 Task: Set the delay calculation mode for the subtitle delay to "Relative to source delay".
Action: Mouse moved to (131, 14)
Screenshot: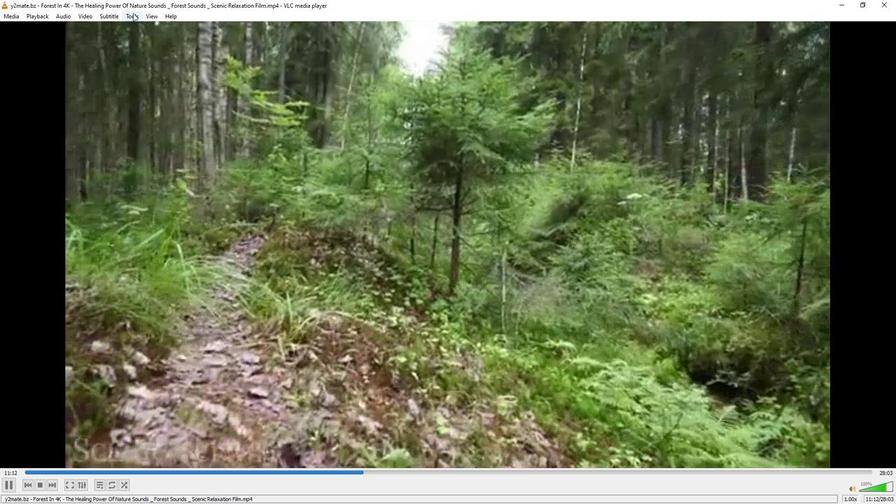 
Action: Mouse pressed left at (131, 14)
Screenshot: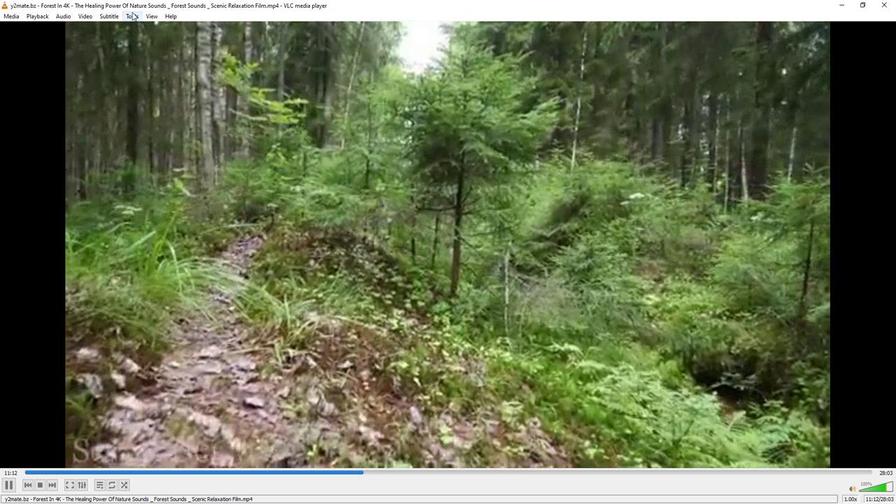 
Action: Mouse moved to (157, 126)
Screenshot: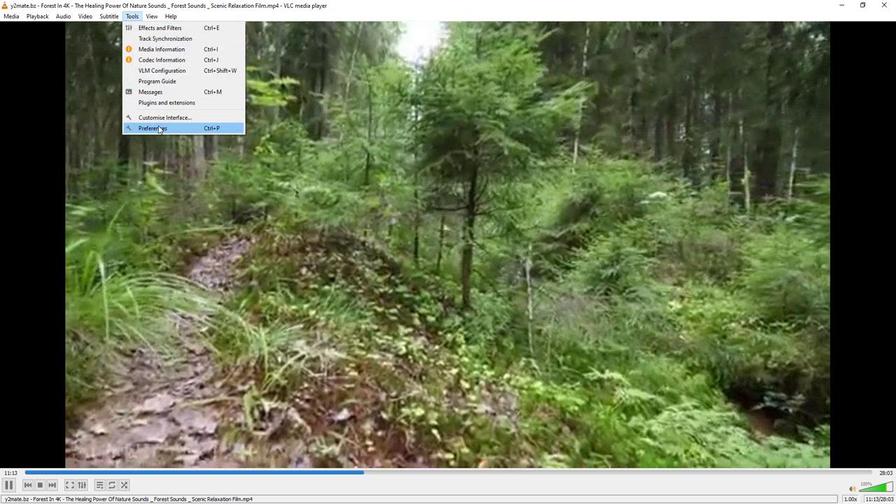 
Action: Mouse pressed left at (157, 126)
Screenshot: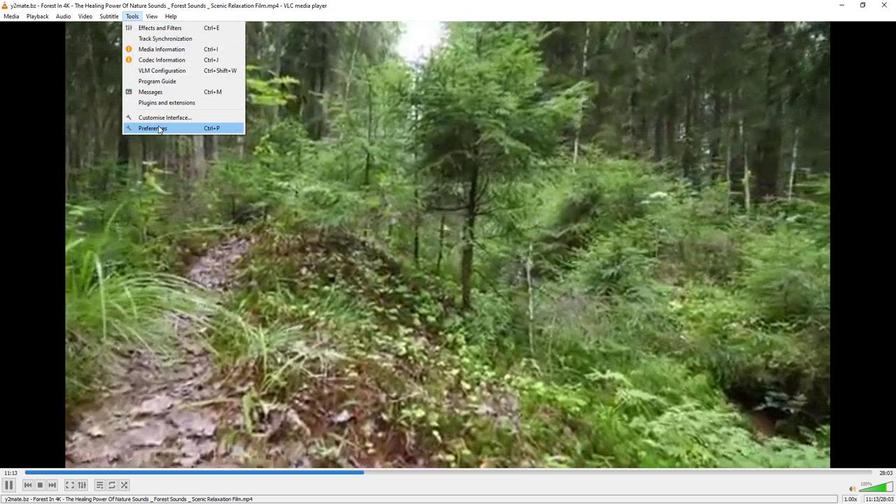 
Action: Mouse moved to (294, 409)
Screenshot: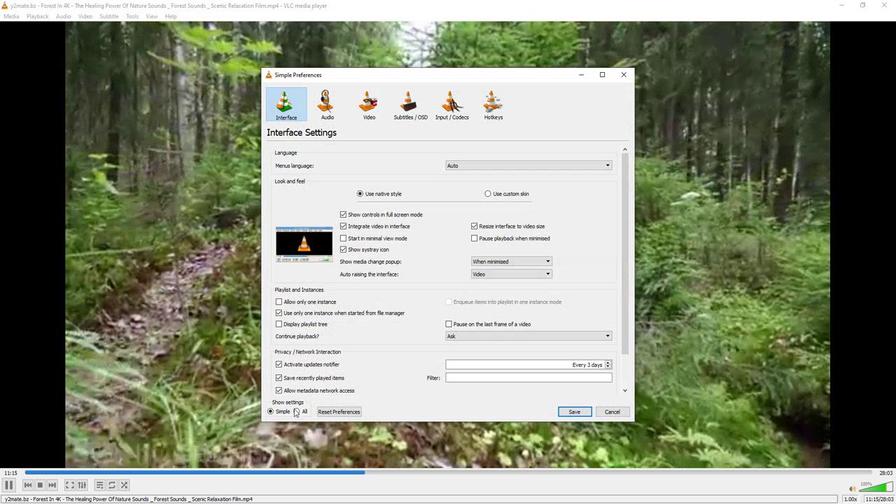 
Action: Mouse pressed left at (294, 409)
Screenshot: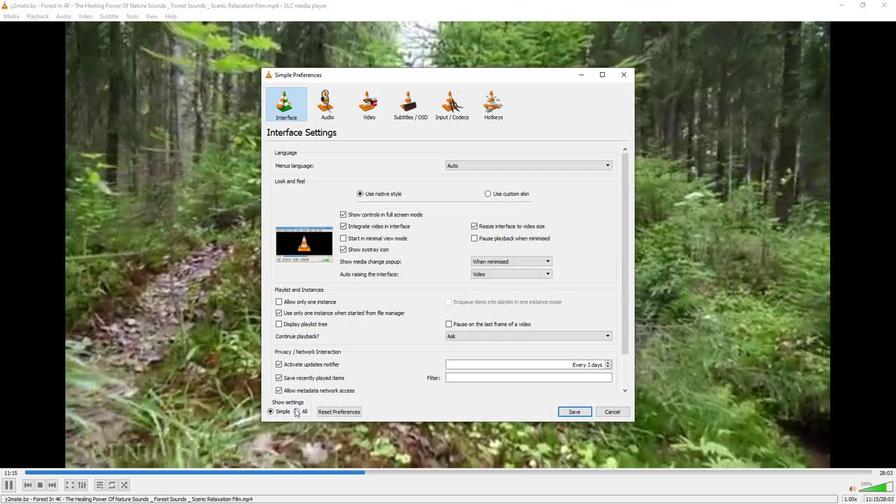 
Action: Mouse moved to (299, 337)
Screenshot: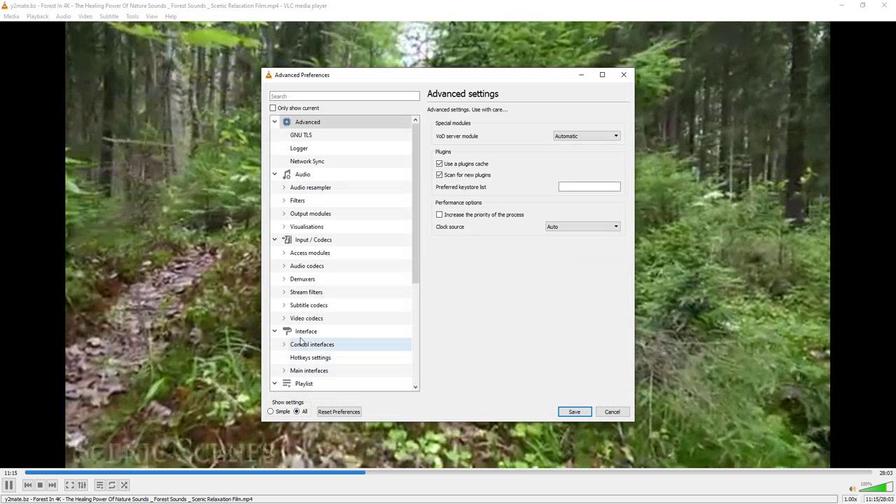 
Action: Mouse scrolled (299, 336) with delta (0, 0)
Screenshot: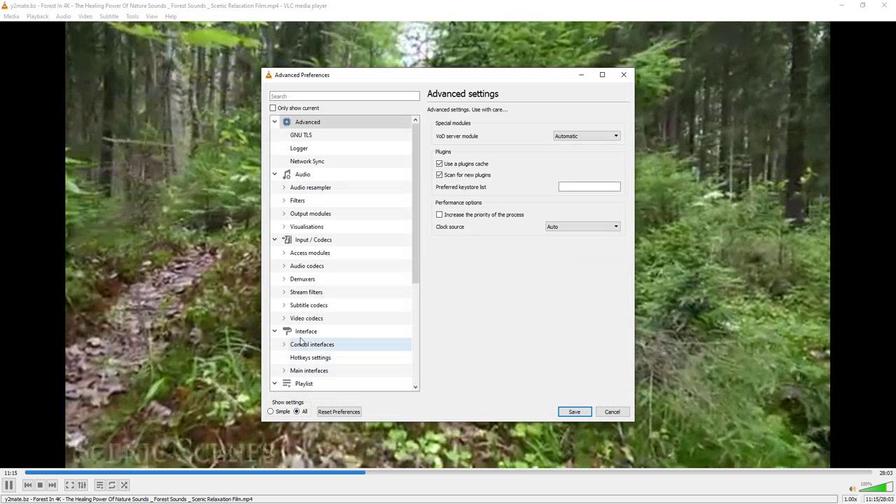 
Action: Mouse moved to (297, 334)
Screenshot: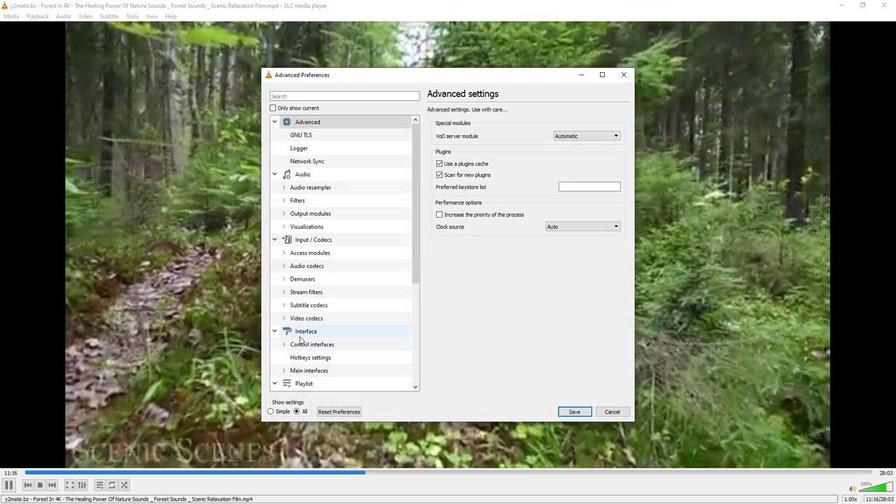 
Action: Mouse scrolled (297, 334) with delta (0, 0)
Screenshot: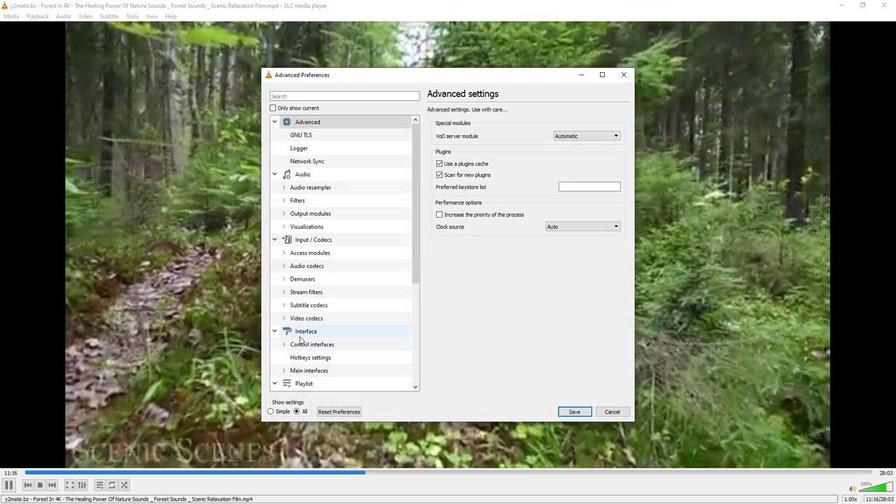 
Action: Mouse moved to (295, 330)
Screenshot: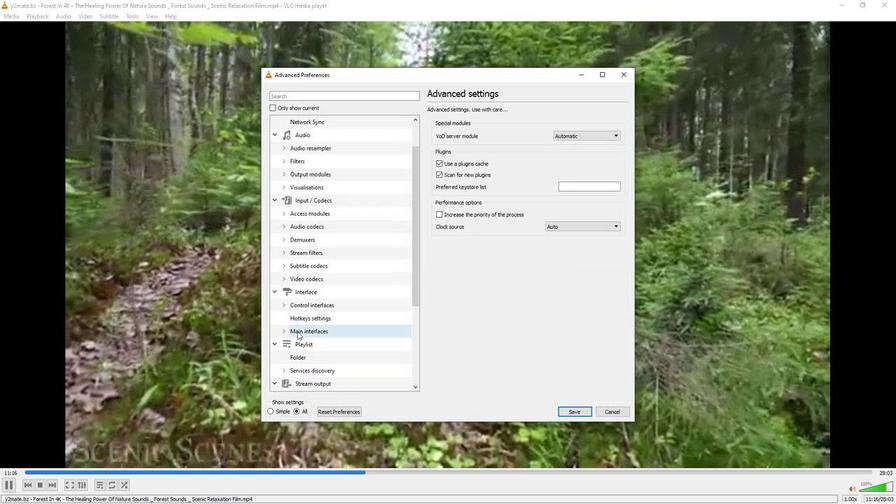 
Action: Mouse scrolled (295, 330) with delta (0, 0)
Screenshot: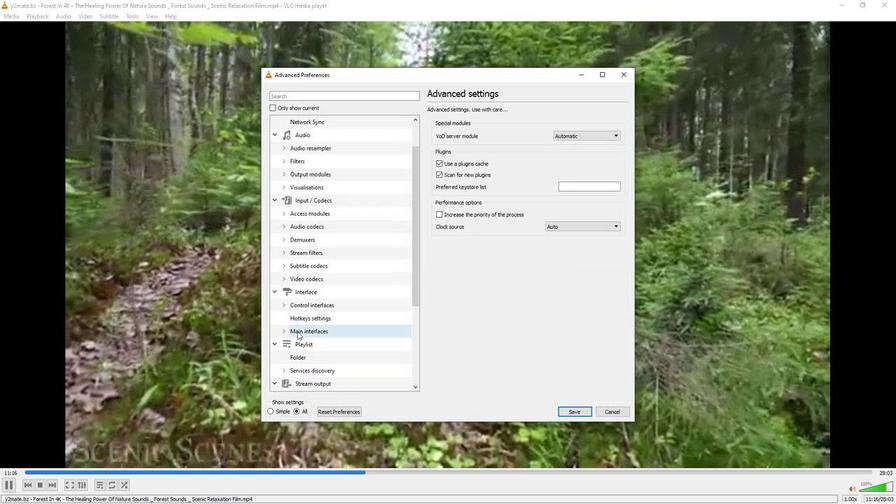 
Action: Mouse moved to (293, 327)
Screenshot: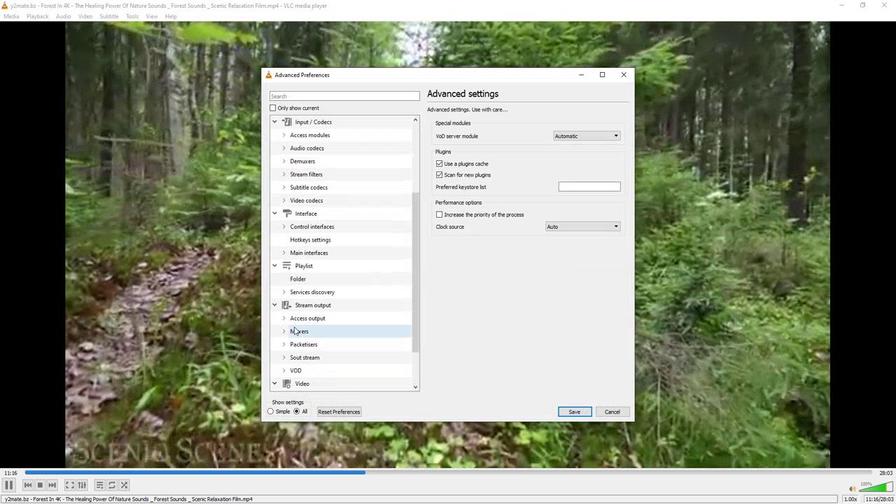 
Action: Mouse scrolled (293, 327) with delta (0, 0)
Screenshot: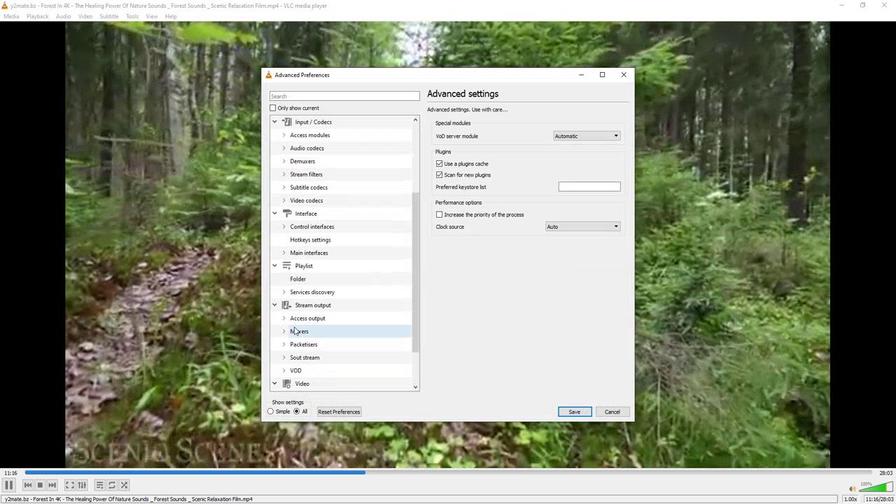 
Action: Mouse moved to (292, 325)
Screenshot: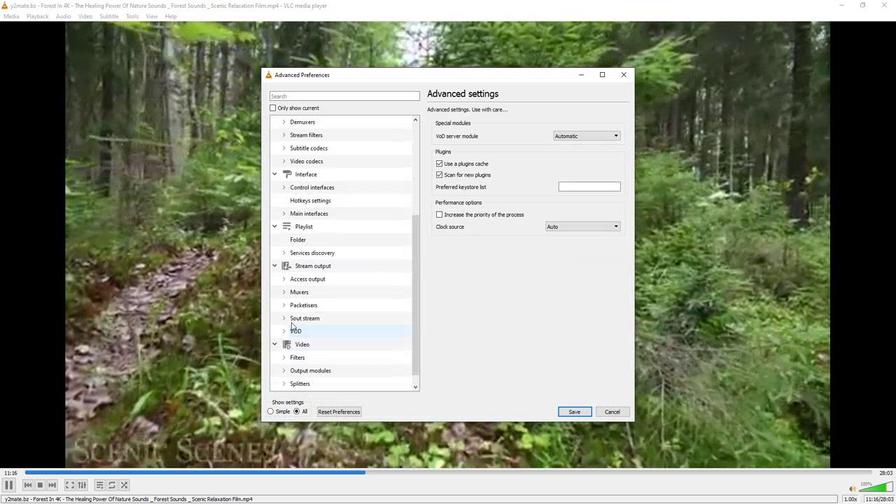 
Action: Mouse scrolled (292, 324) with delta (0, 0)
Screenshot: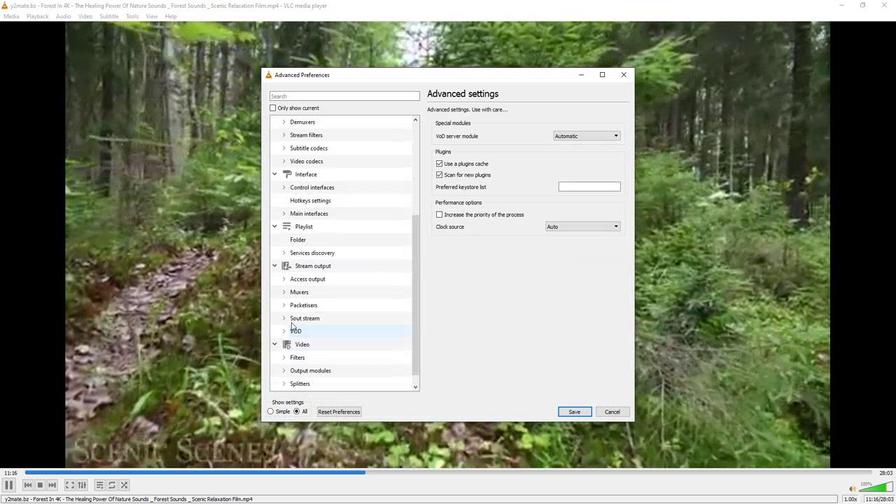 
Action: Mouse moved to (289, 322)
Screenshot: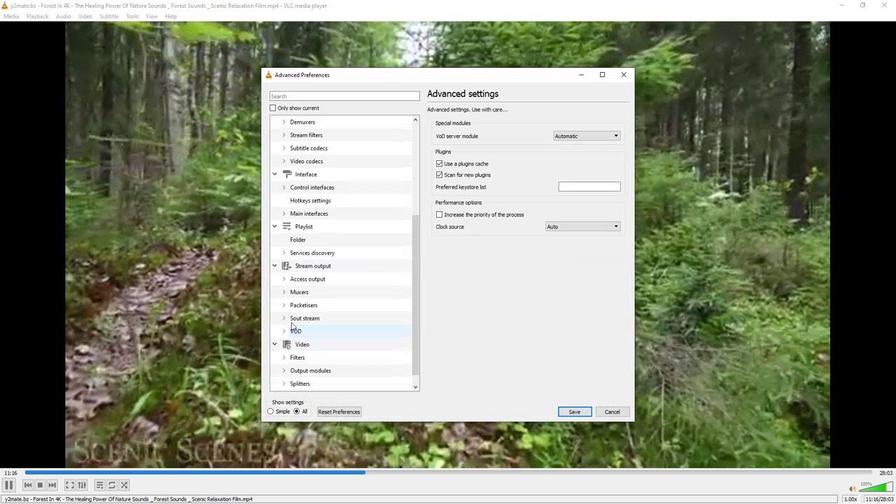 
Action: Mouse scrolled (289, 321) with delta (0, 0)
Screenshot: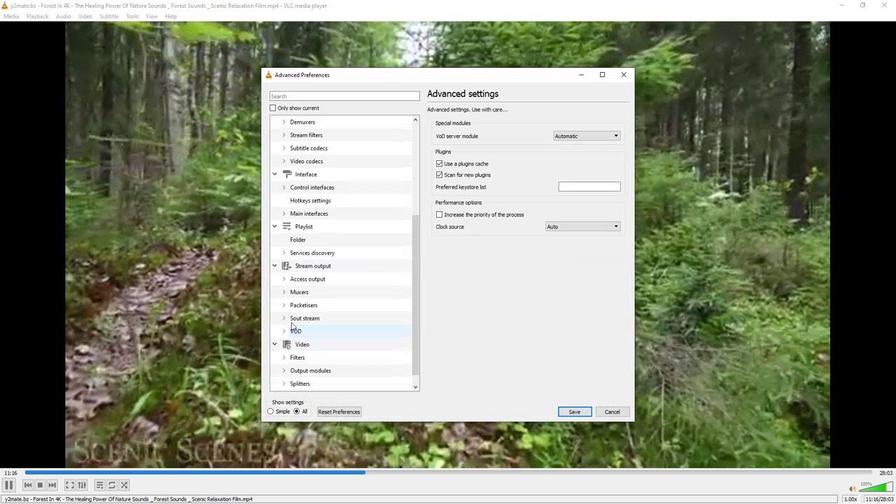 
Action: Mouse moved to (288, 320)
Screenshot: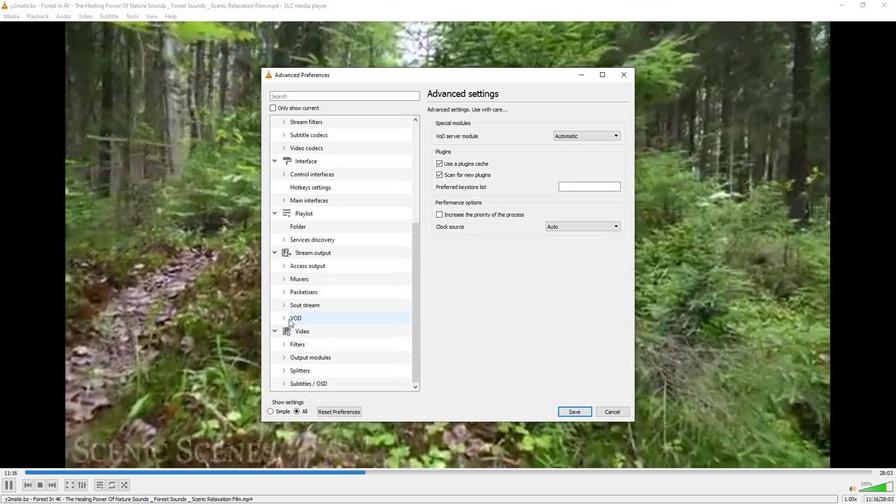 
Action: Mouse scrolled (288, 319) with delta (0, 0)
Screenshot: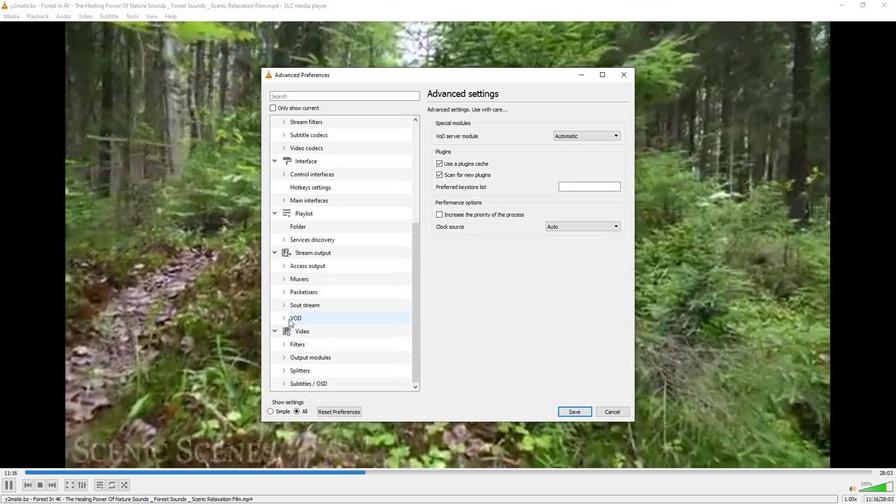 
Action: Mouse moved to (287, 317)
Screenshot: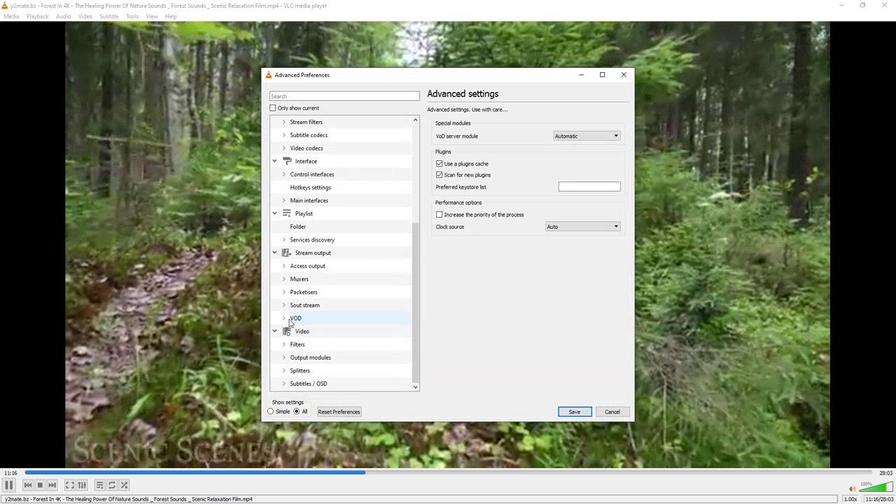 
Action: Mouse scrolled (287, 317) with delta (0, 0)
Screenshot: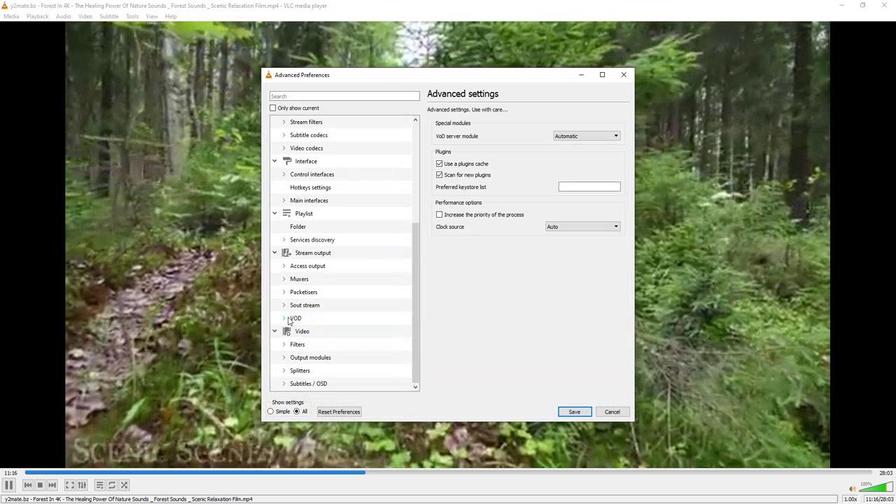 
Action: Mouse moved to (285, 385)
Screenshot: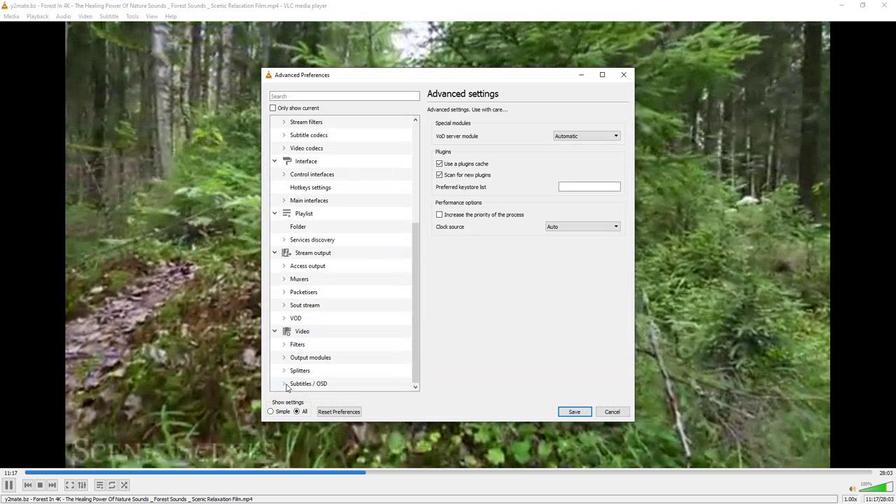 
Action: Mouse pressed left at (285, 385)
Screenshot: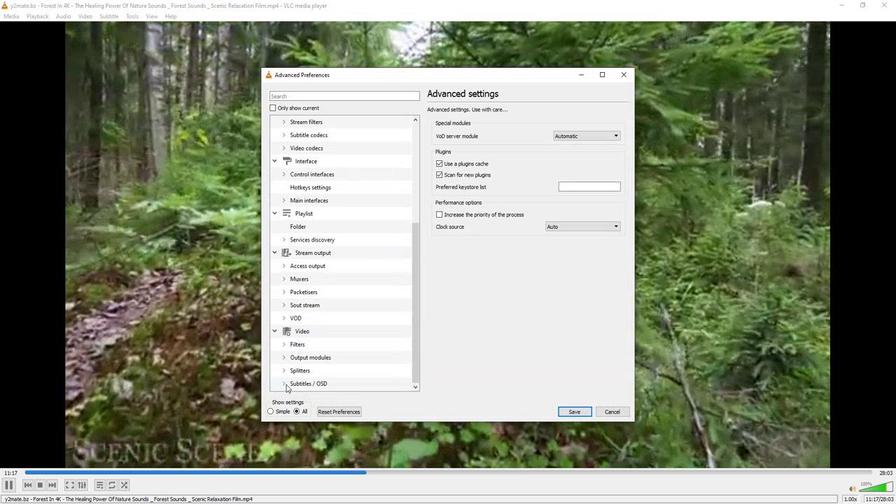 
Action: Mouse moved to (294, 350)
Screenshot: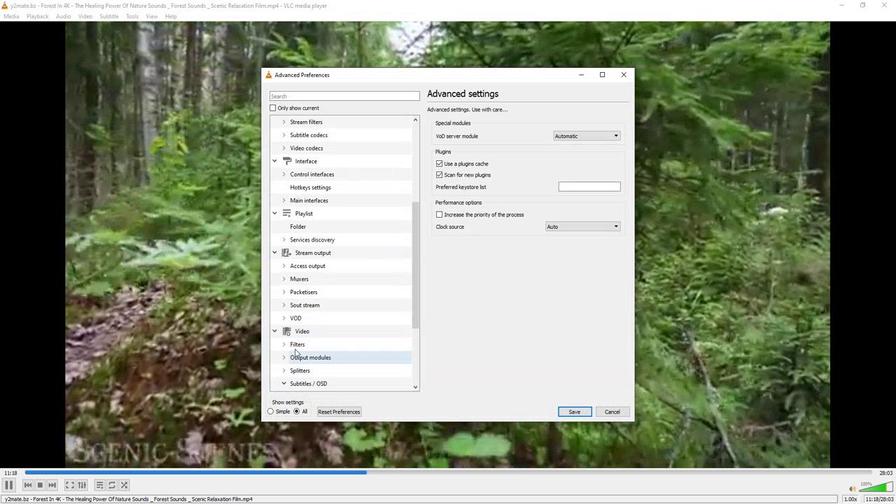 
Action: Mouse scrolled (294, 349) with delta (0, 0)
Screenshot: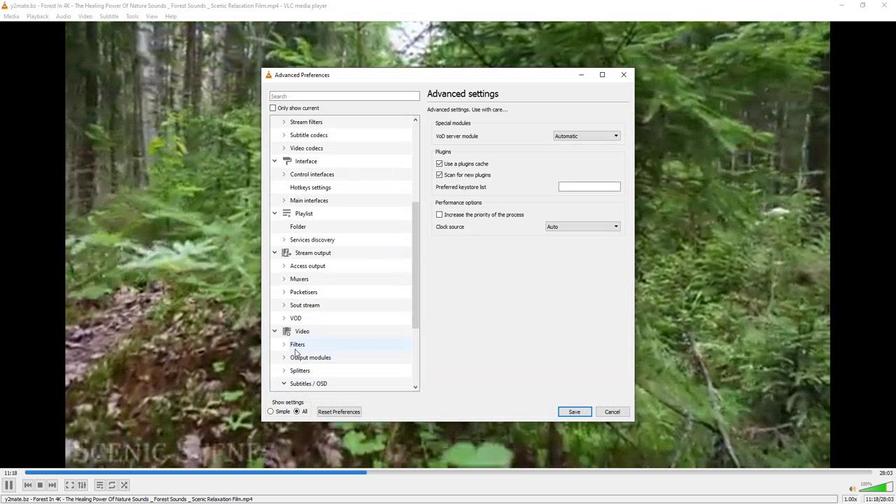 
Action: Mouse moved to (293, 349)
Screenshot: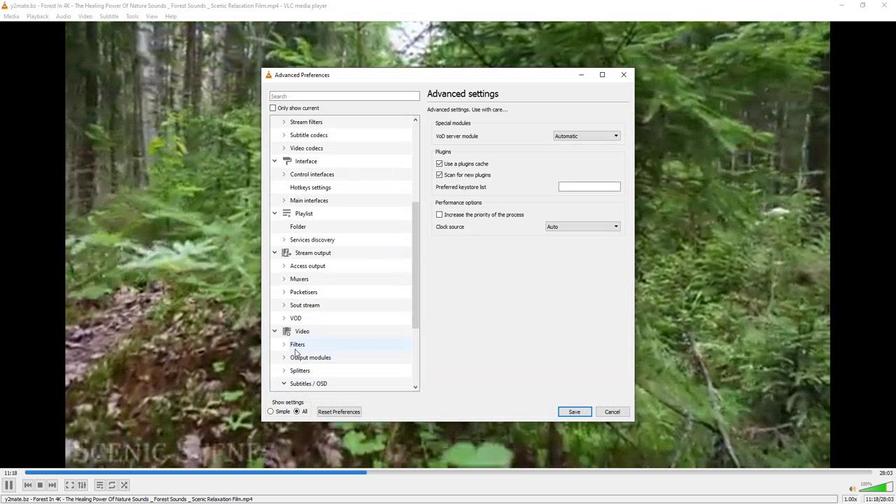
Action: Mouse scrolled (293, 348) with delta (0, 0)
Screenshot: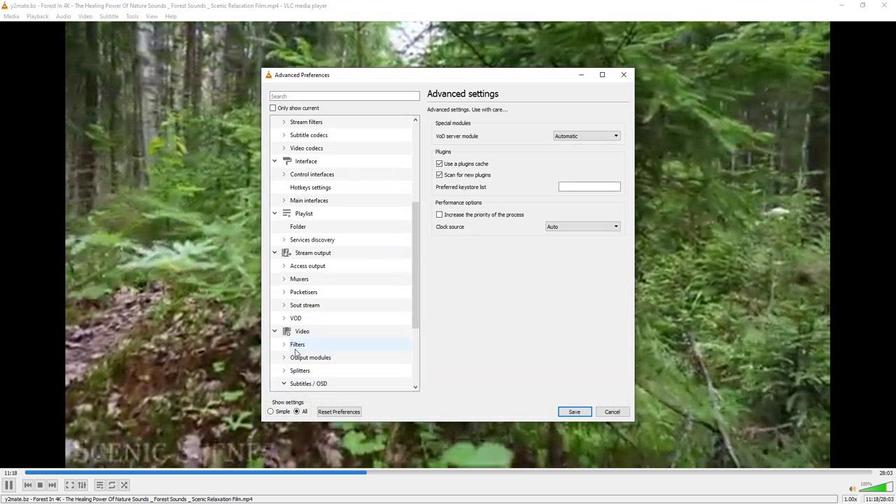 
Action: Mouse moved to (293, 348)
Screenshot: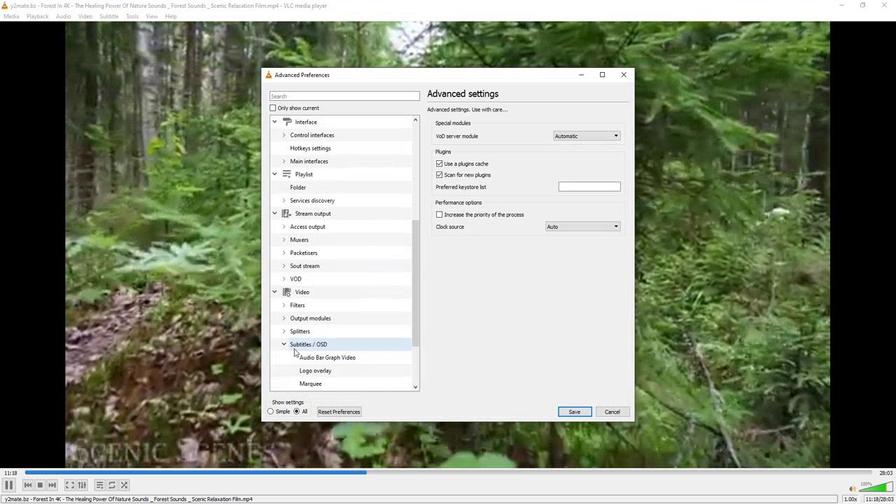 
Action: Mouse scrolled (293, 347) with delta (0, 0)
Screenshot: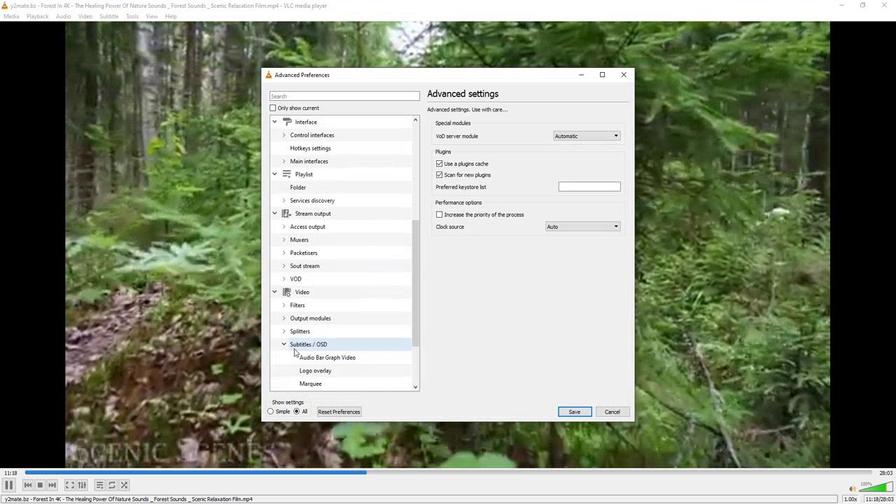 
Action: Mouse moved to (292, 347)
Screenshot: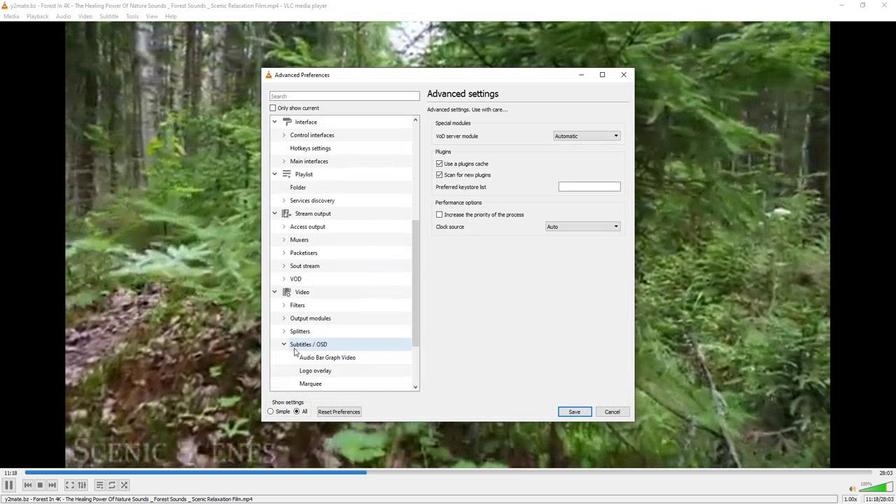 
Action: Mouse scrolled (292, 346) with delta (0, 0)
Screenshot: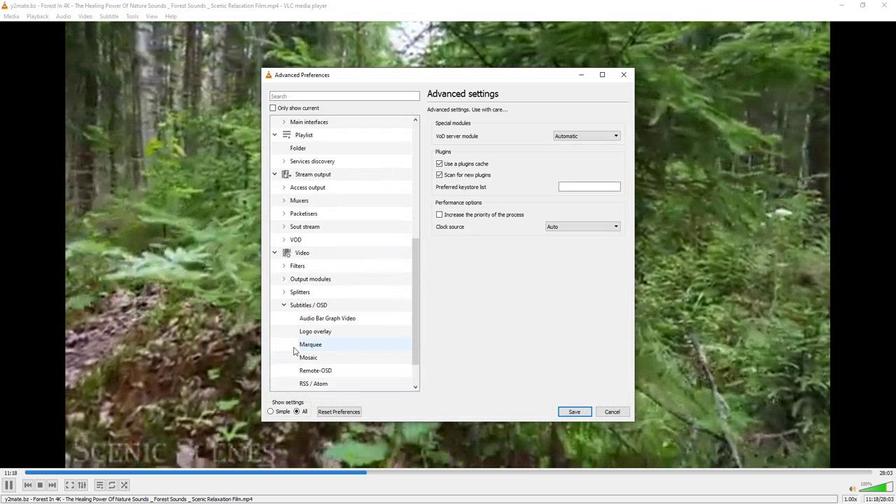 
Action: Mouse moved to (292, 345)
Screenshot: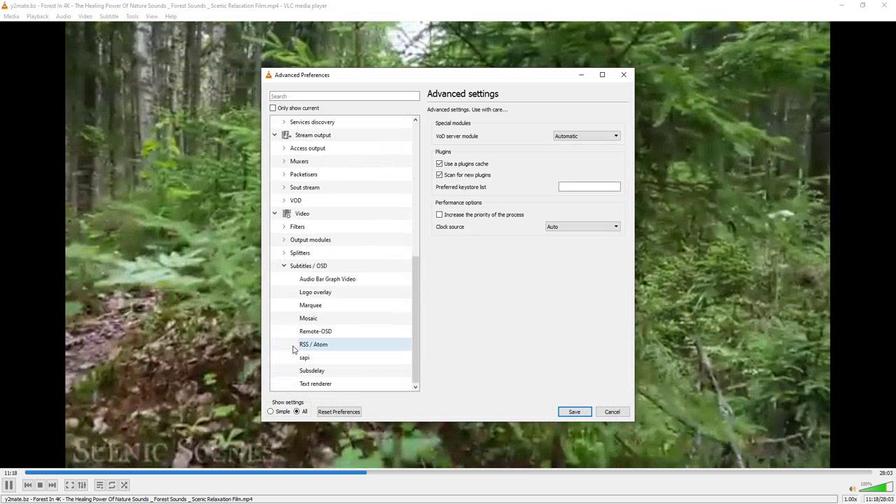
Action: Mouse scrolled (292, 345) with delta (0, 0)
Screenshot: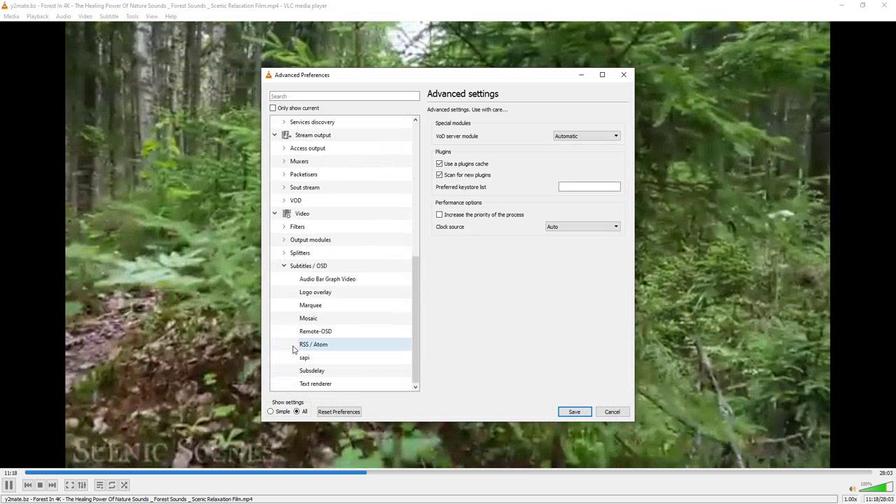 
Action: Mouse moved to (303, 369)
Screenshot: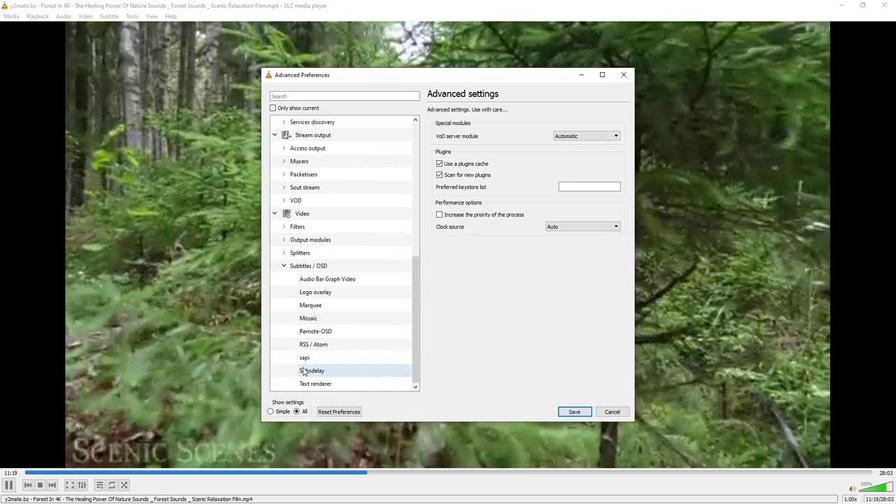
Action: Mouse pressed left at (303, 369)
Screenshot: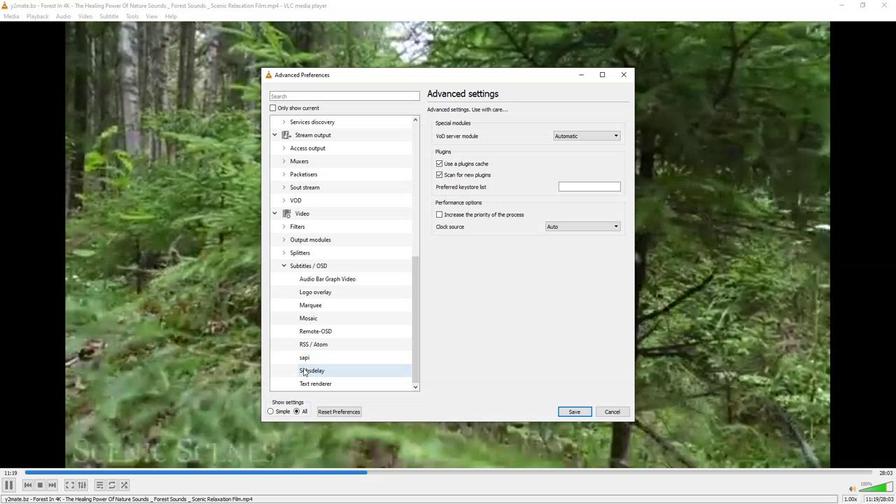 
Action: Mouse moved to (618, 121)
Screenshot: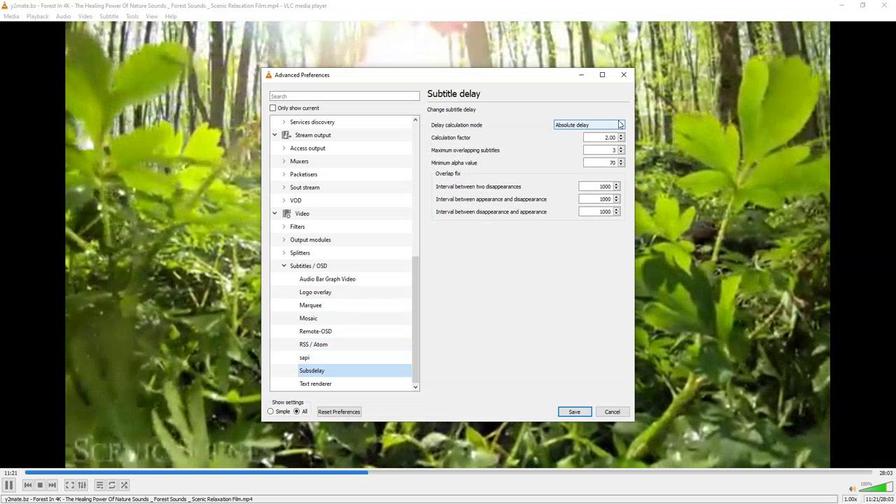 
Action: Mouse pressed left at (618, 121)
Screenshot: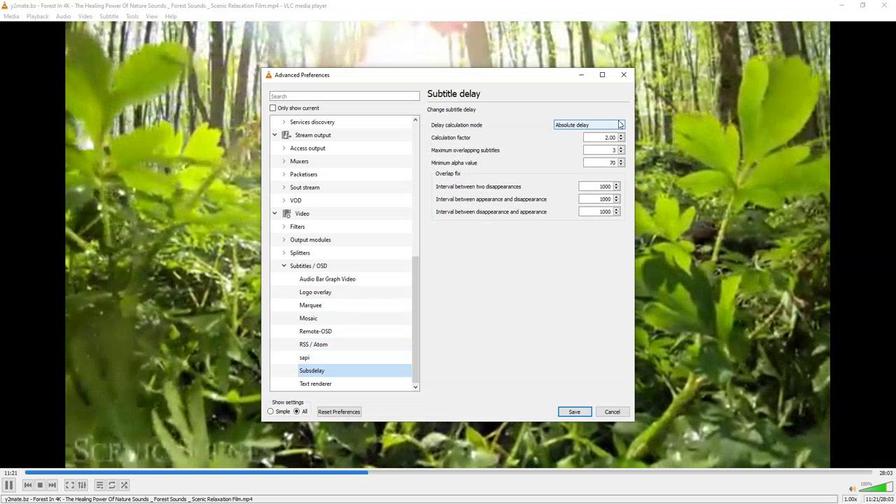 
Action: Mouse moved to (599, 137)
Screenshot: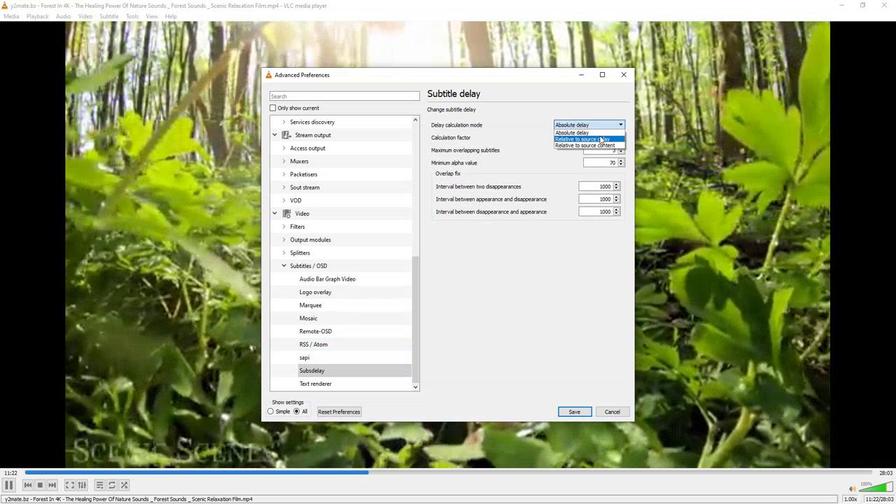 
Action: Mouse pressed left at (599, 137)
Screenshot: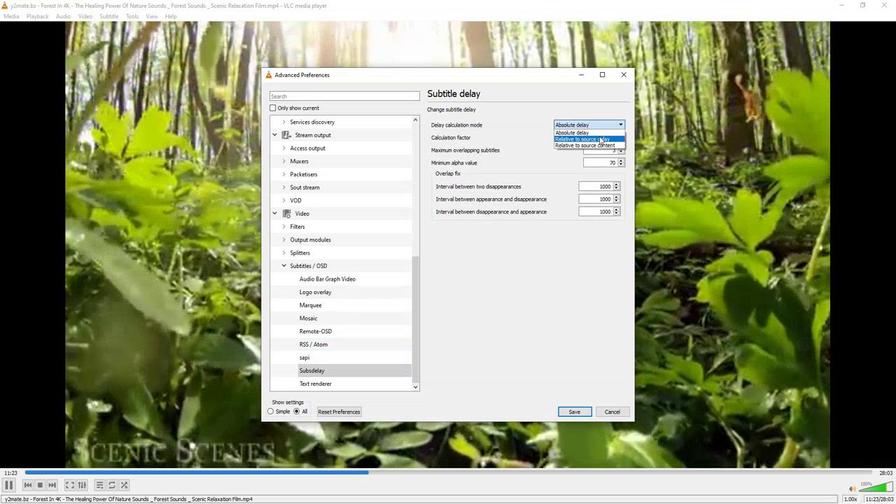 
Action: Mouse moved to (598, 139)
Screenshot: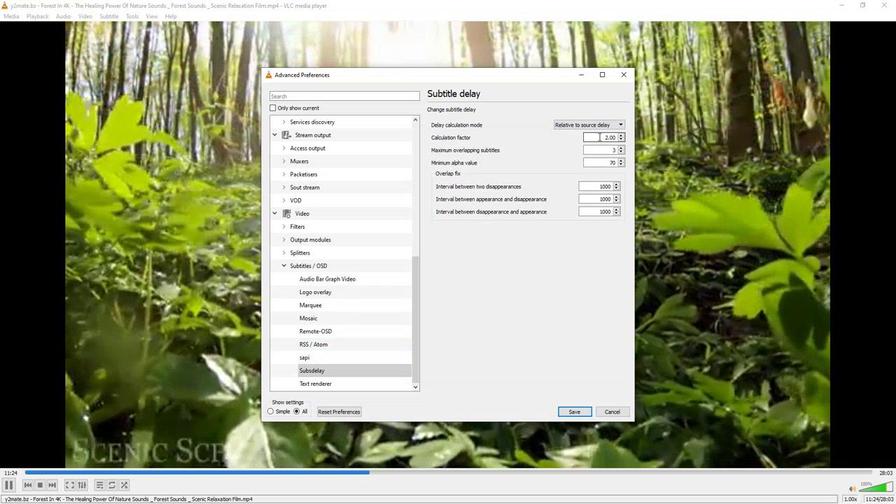 
